 Task: Create Workspace Consulting Workspace description Monitor and track company social media engagement and metrics. Workspace type Sales CRM
Action: Mouse moved to (374, 82)
Screenshot: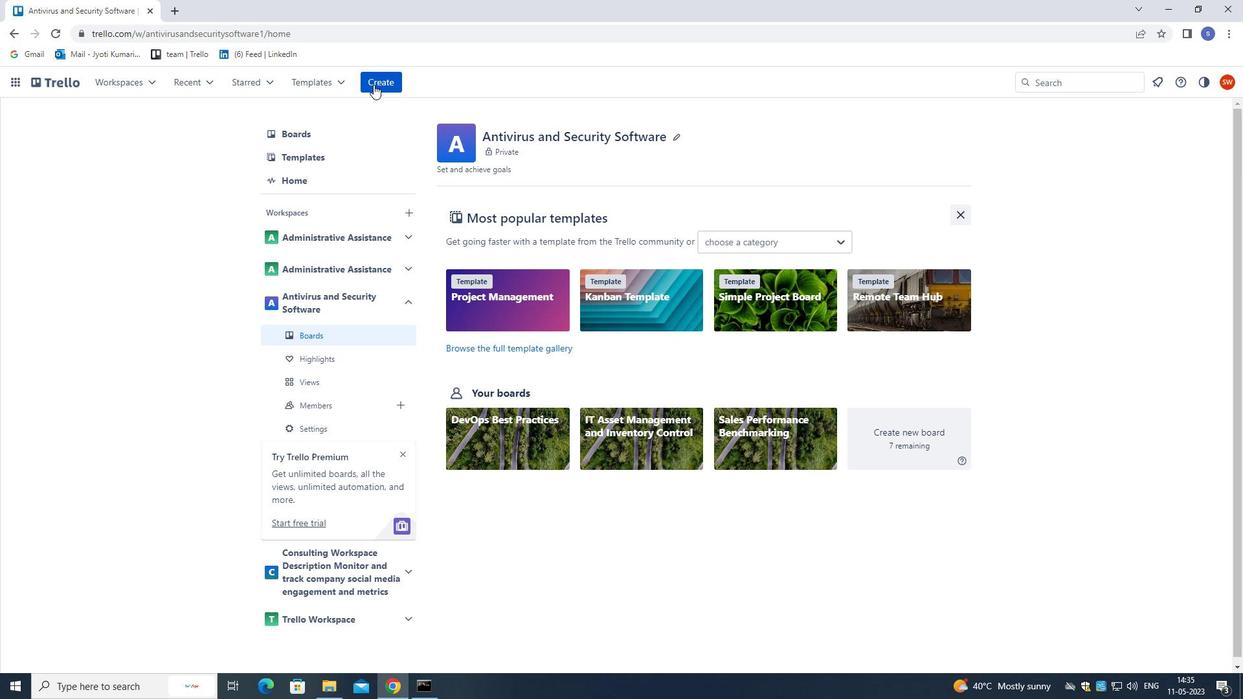 
Action: Mouse pressed left at (374, 82)
Screenshot: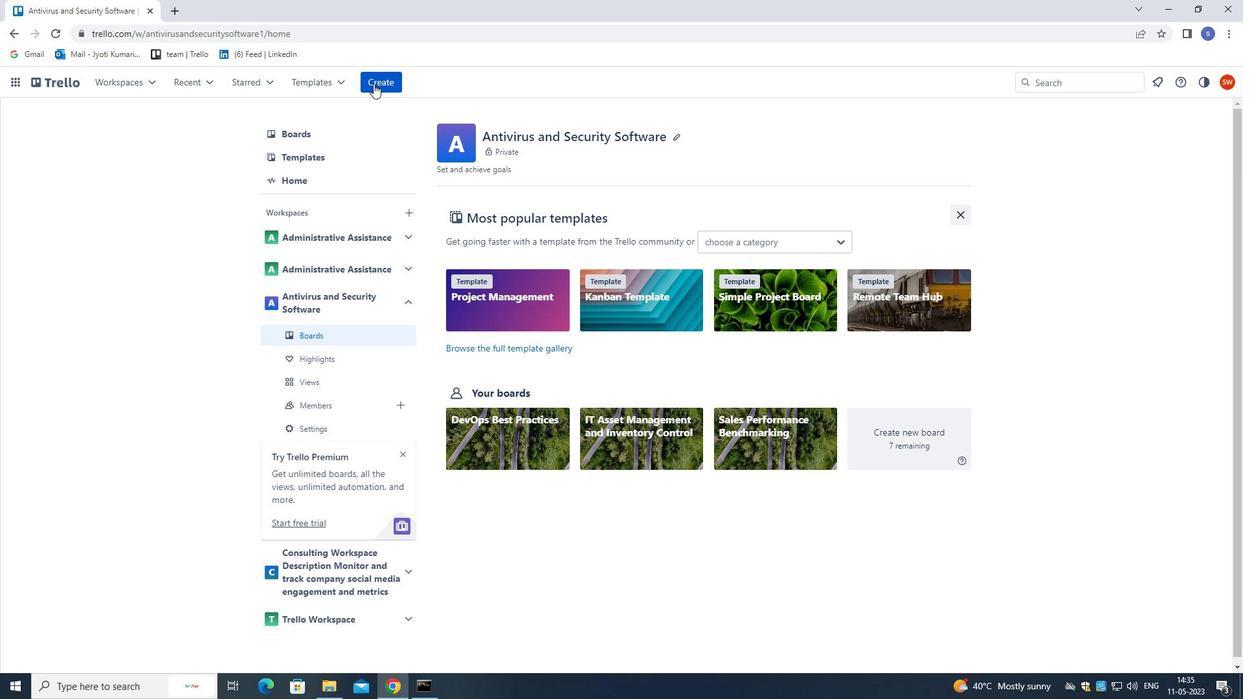 
Action: Mouse moved to (422, 210)
Screenshot: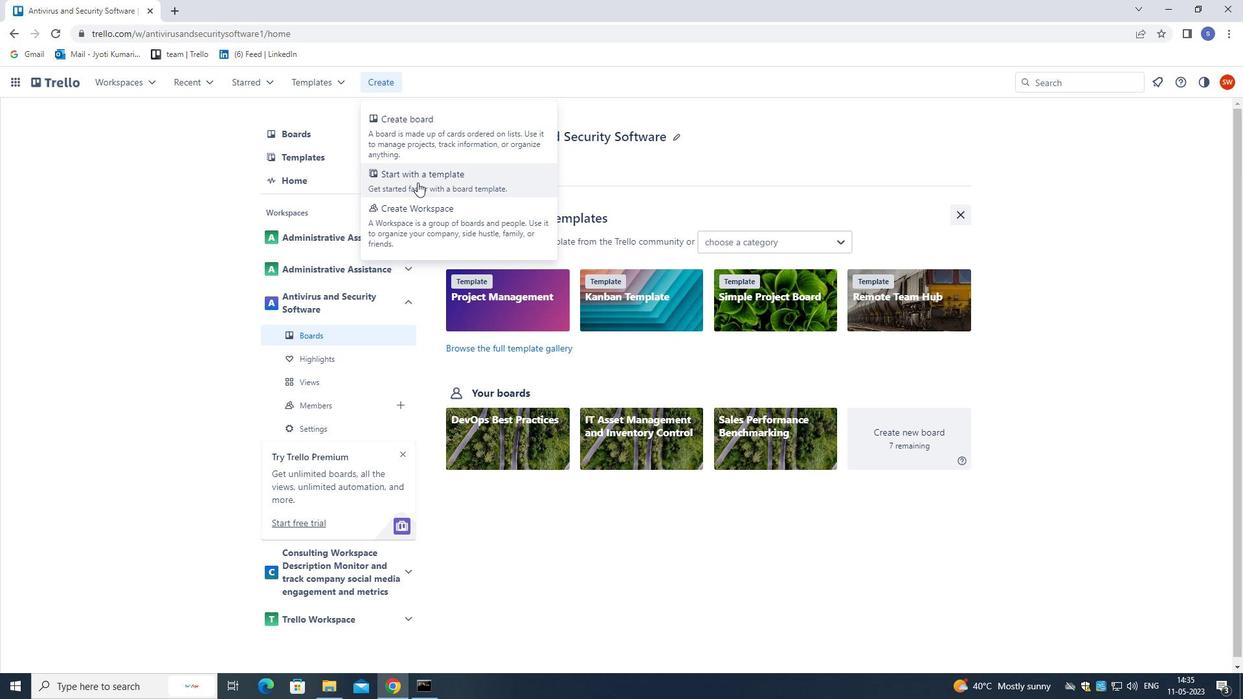 
Action: Mouse pressed left at (422, 210)
Screenshot: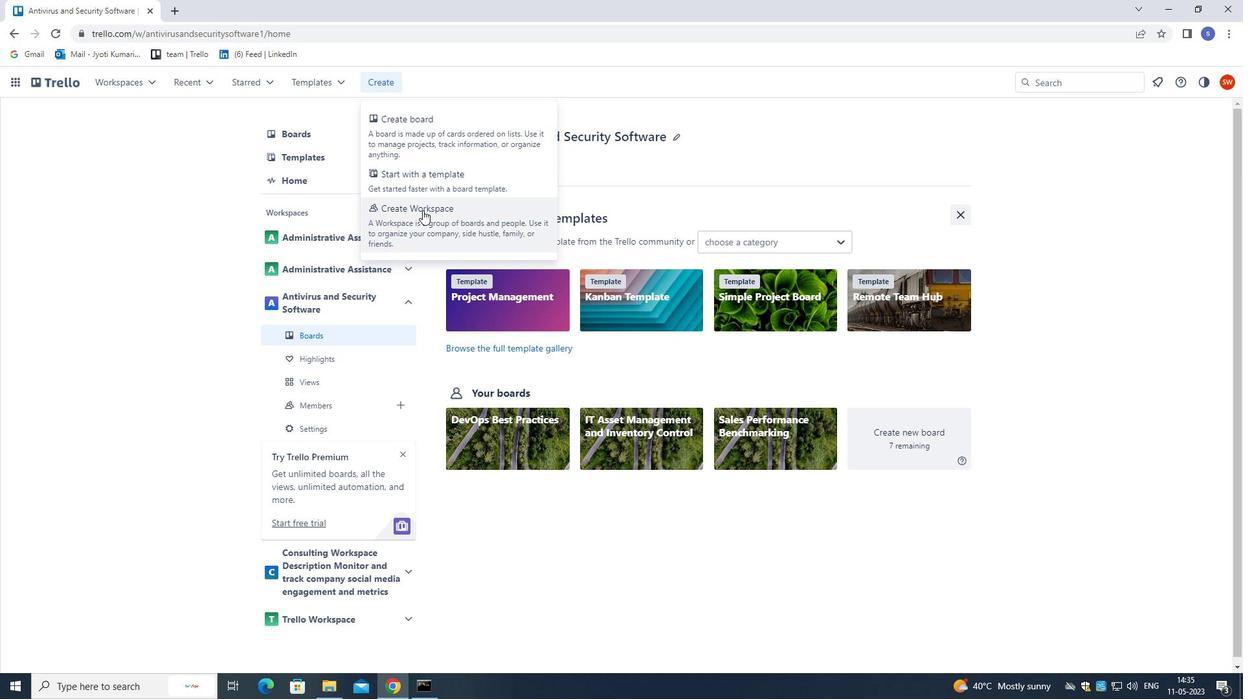 
Action: Mouse moved to (425, 226)
Screenshot: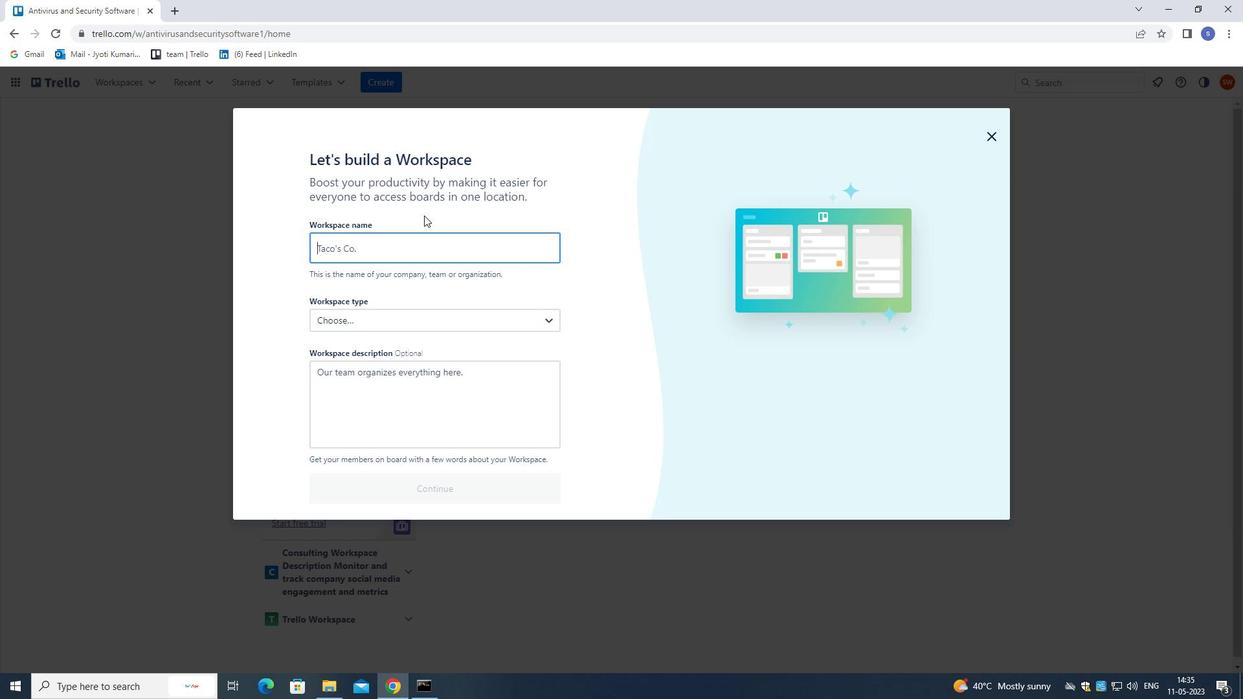 
Action: Key pressed <Key.shift>CONSULTING<Key.space><Key.shift>WORKSPACE
Screenshot: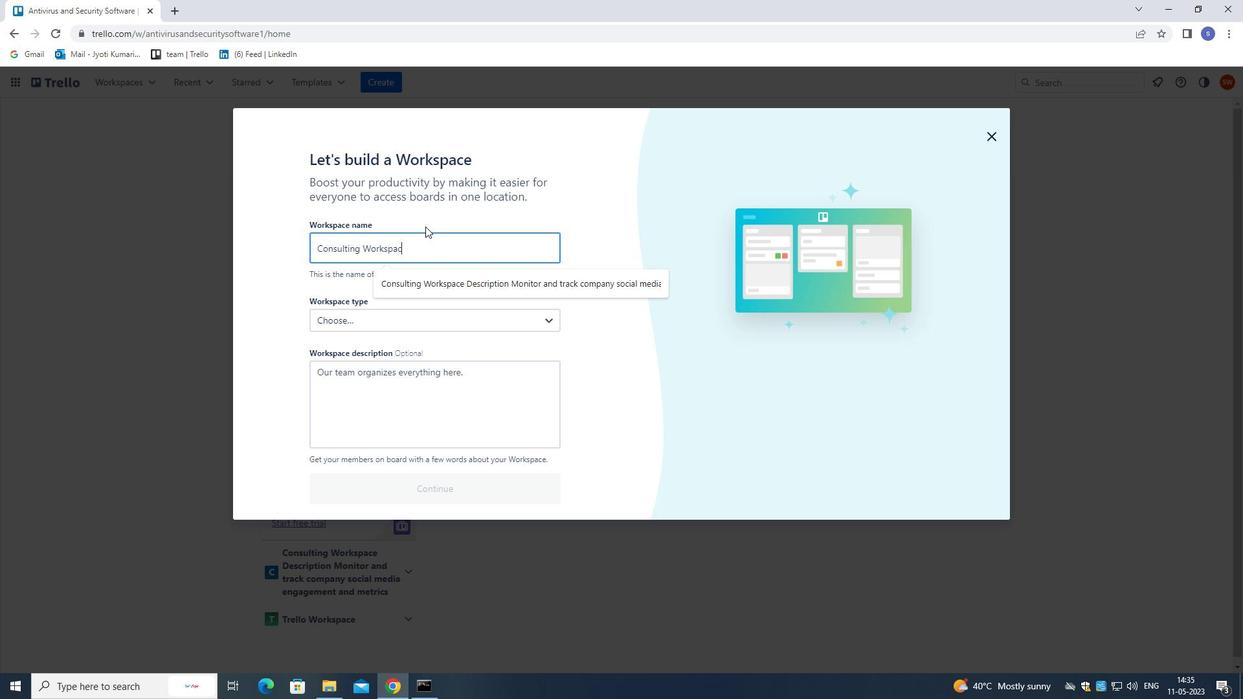 
Action: Mouse moved to (426, 312)
Screenshot: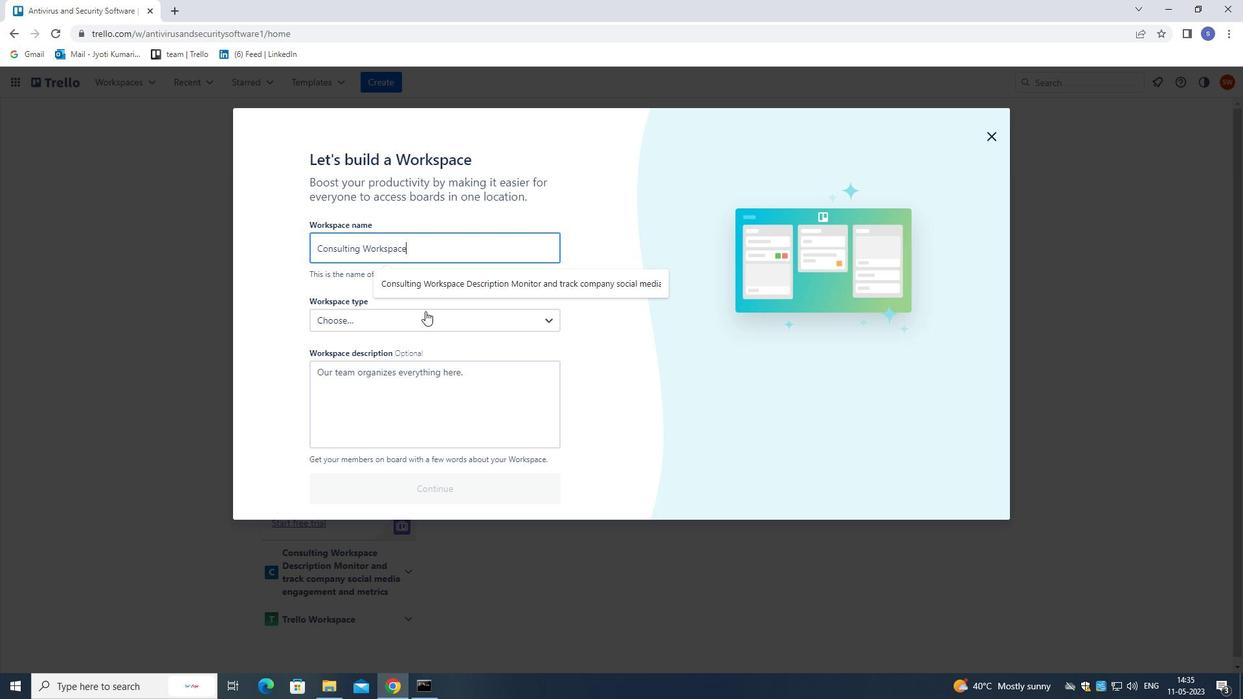 
Action: Mouse pressed left at (426, 312)
Screenshot: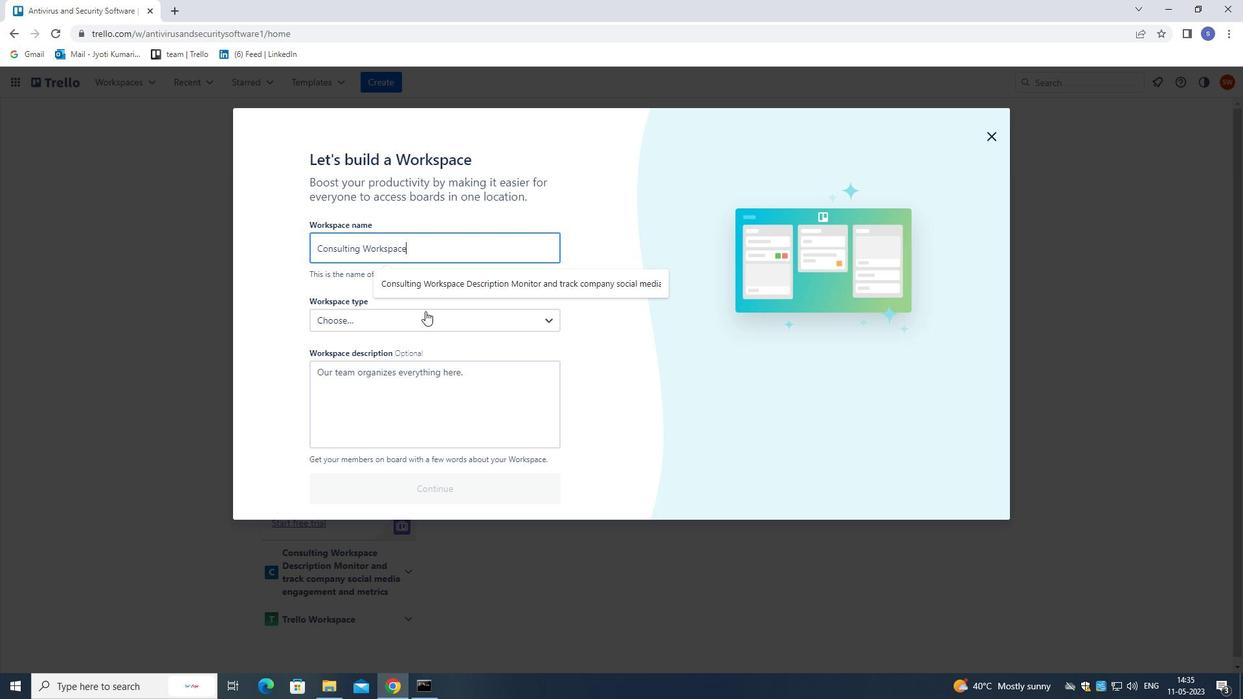 
Action: Mouse moved to (413, 341)
Screenshot: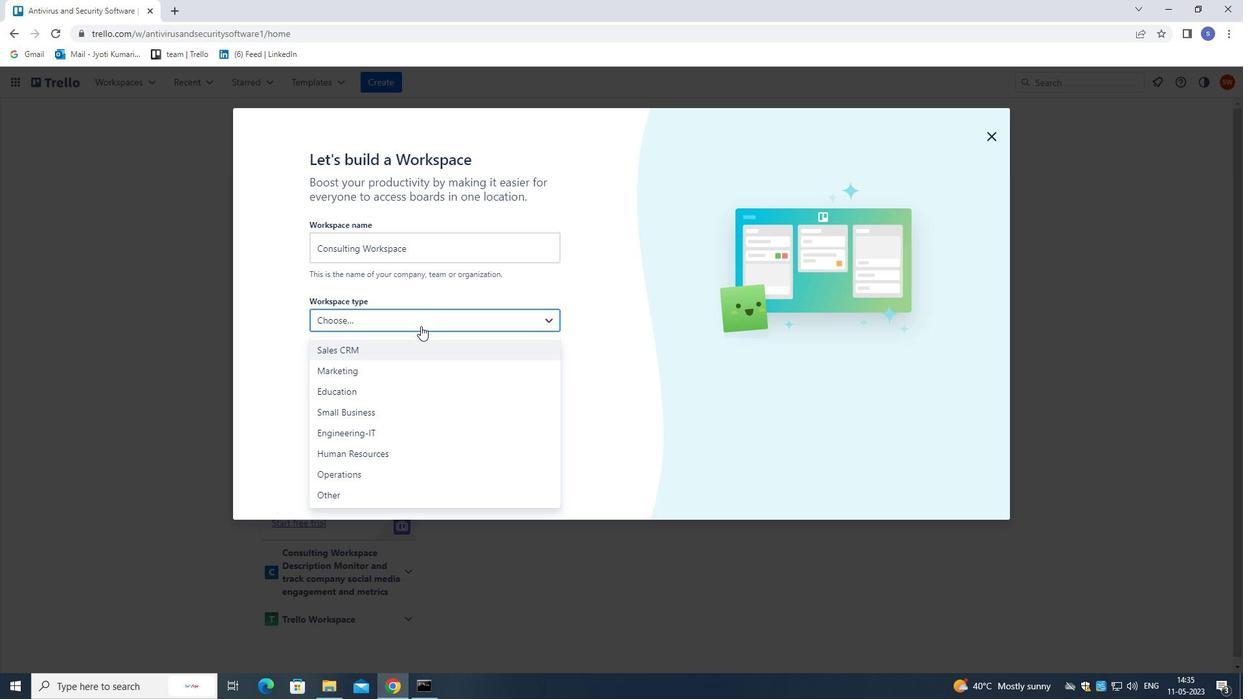 
Action: Mouse pressed left at (413, 341)
Screenshot: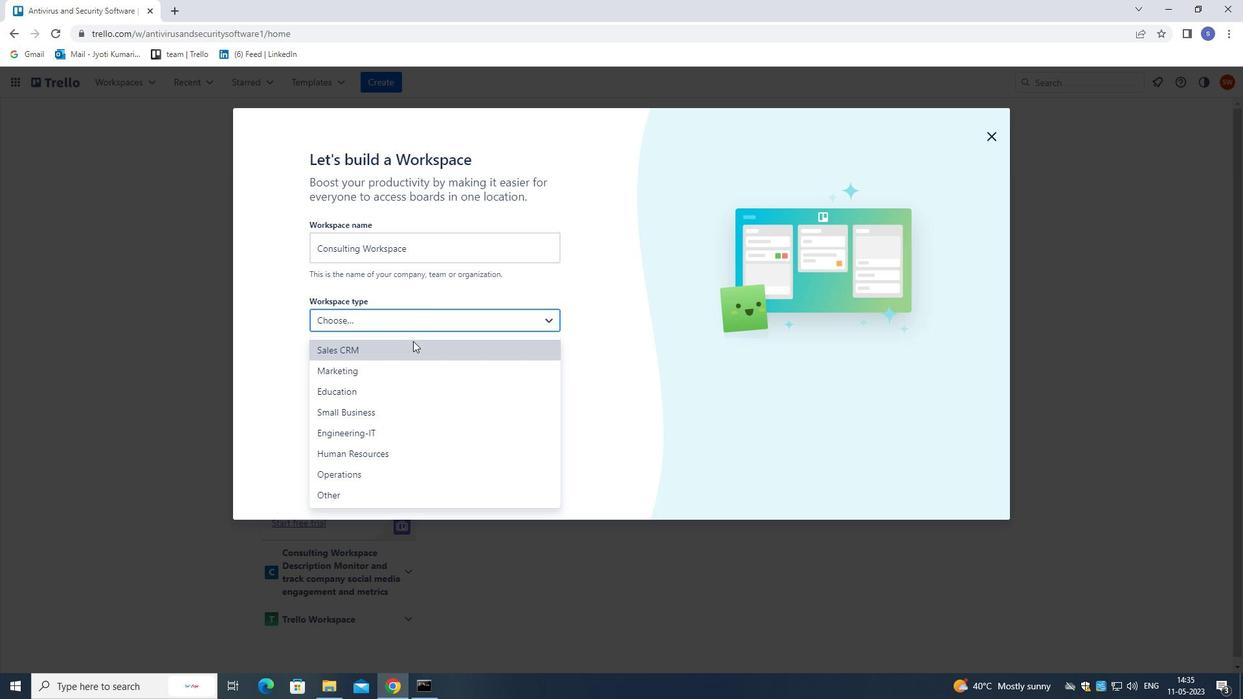 
Action: Mouse moved to (408, 364)
Screenshot: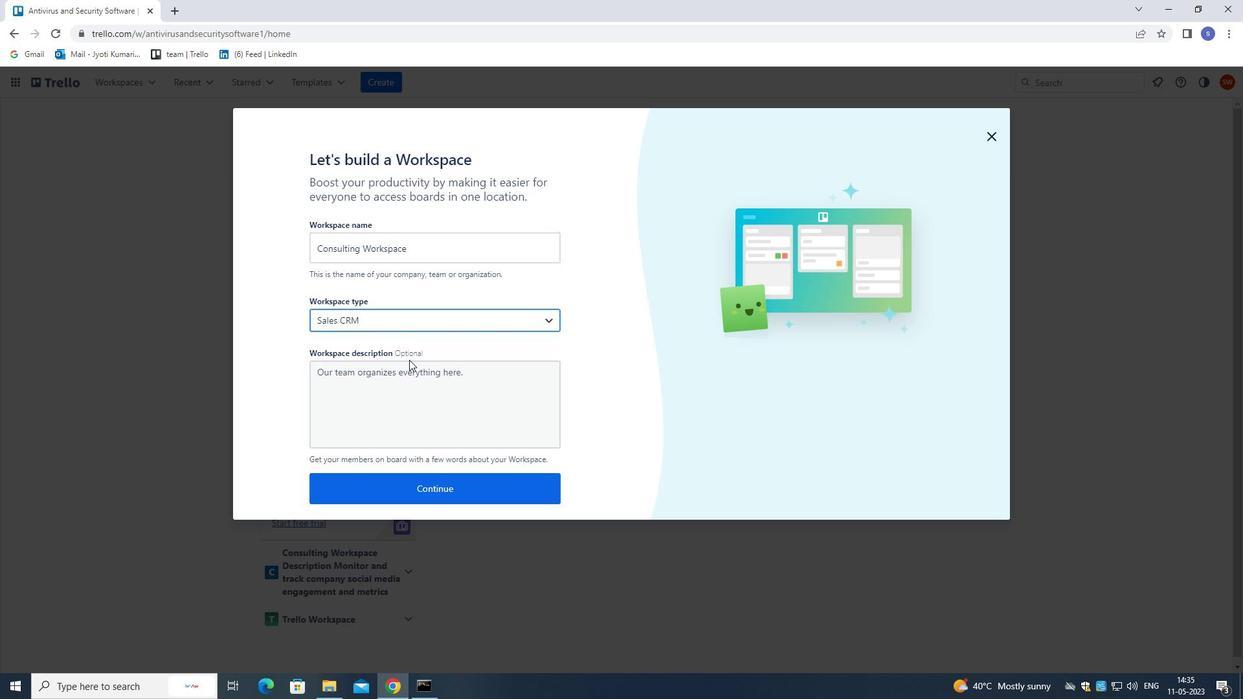 
Action: Mouse pressed left at (408, 364)
Screenshot: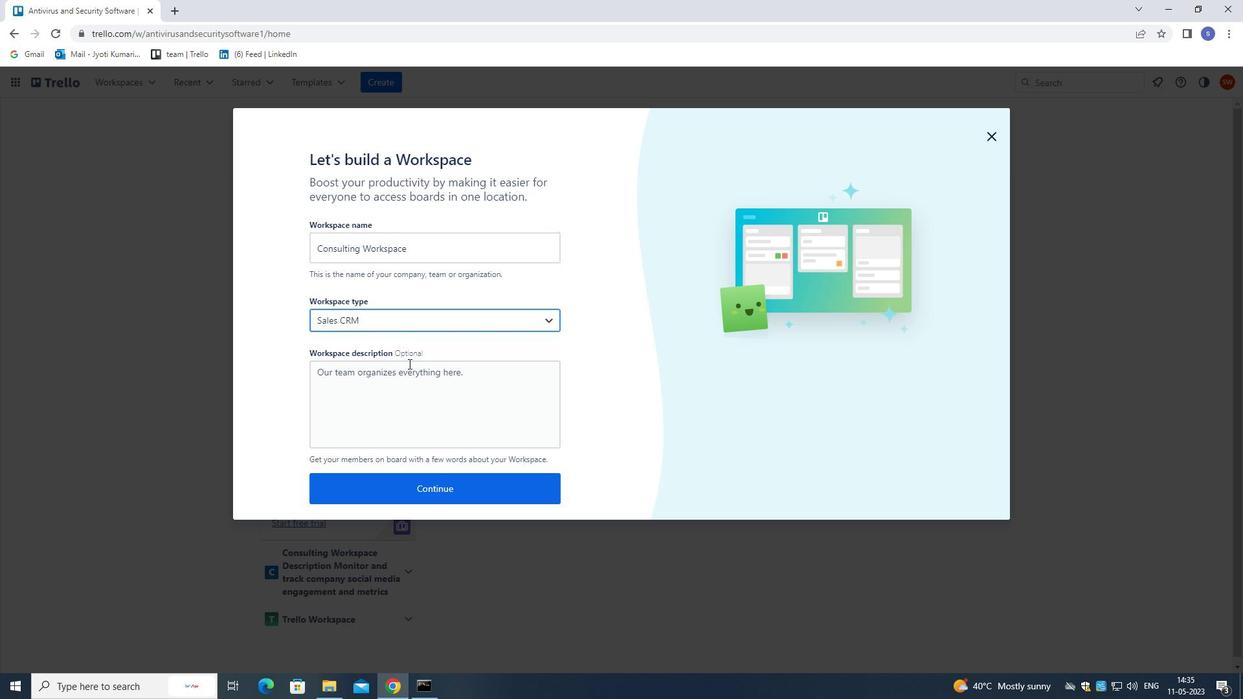 
Action: Mouse moved to (407, 383)
Screenshot: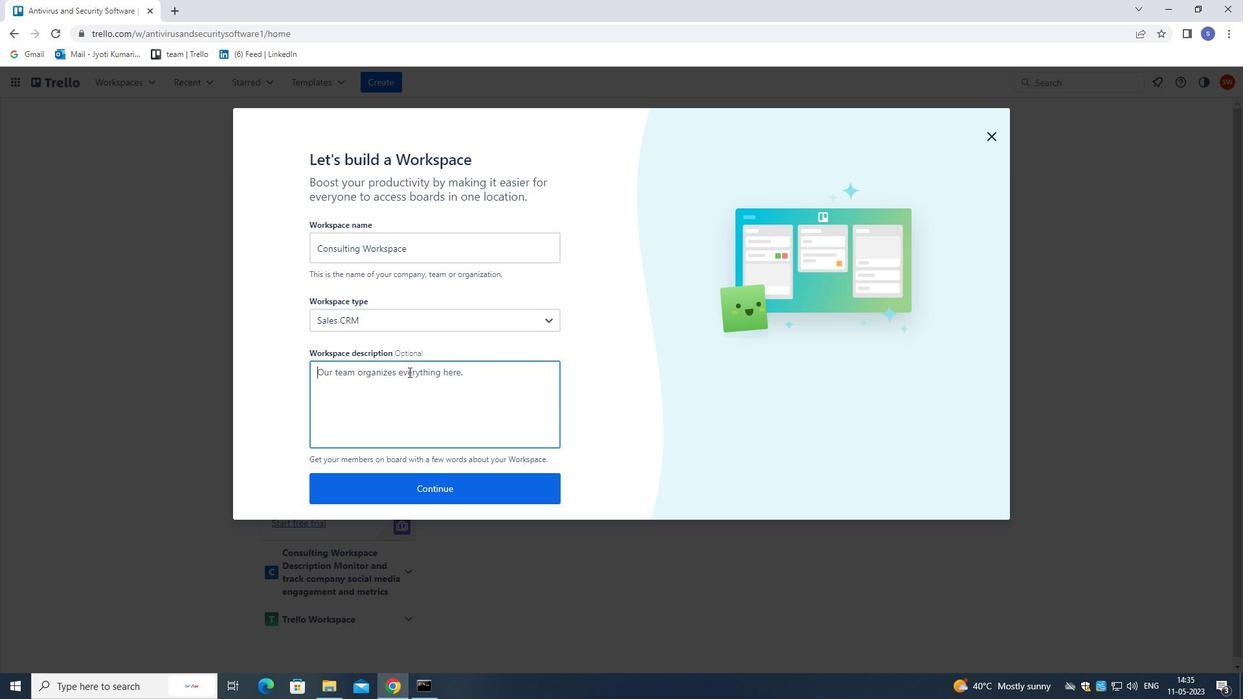 
Action: Key pressed <Key.shift>MONITOR<Key.space>AND<Key.space>TRACK<Key.space>COMPANY<Key.space>SOCIAL<Key.space>MEDIA<Key.space>ENGEGEMENT<Key.space><Key.backspace><Key.backspace><Key.backspace><Key.backspace><Key.backspace><Key.backspace><Key.backspace><Key.backspace>AGEMENT<Key.space>AND<Key.space>METRICS
Screenshot: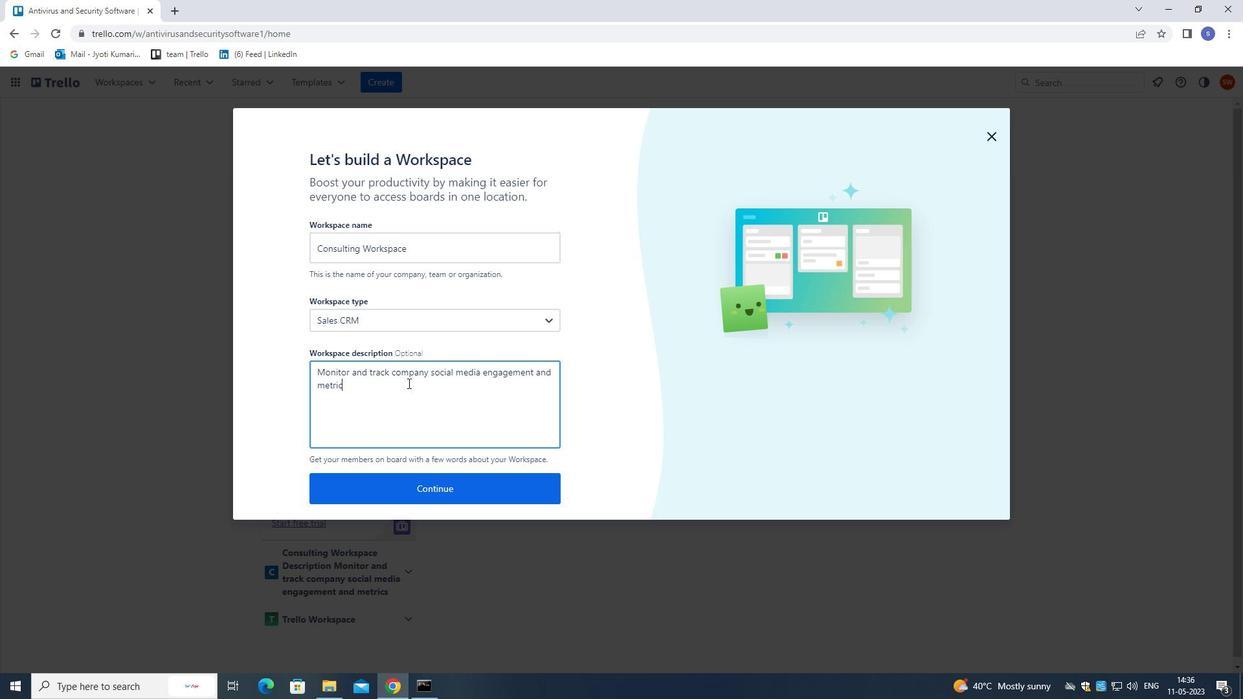 
Action: Mouse moved to (447, 495)
Screenshot: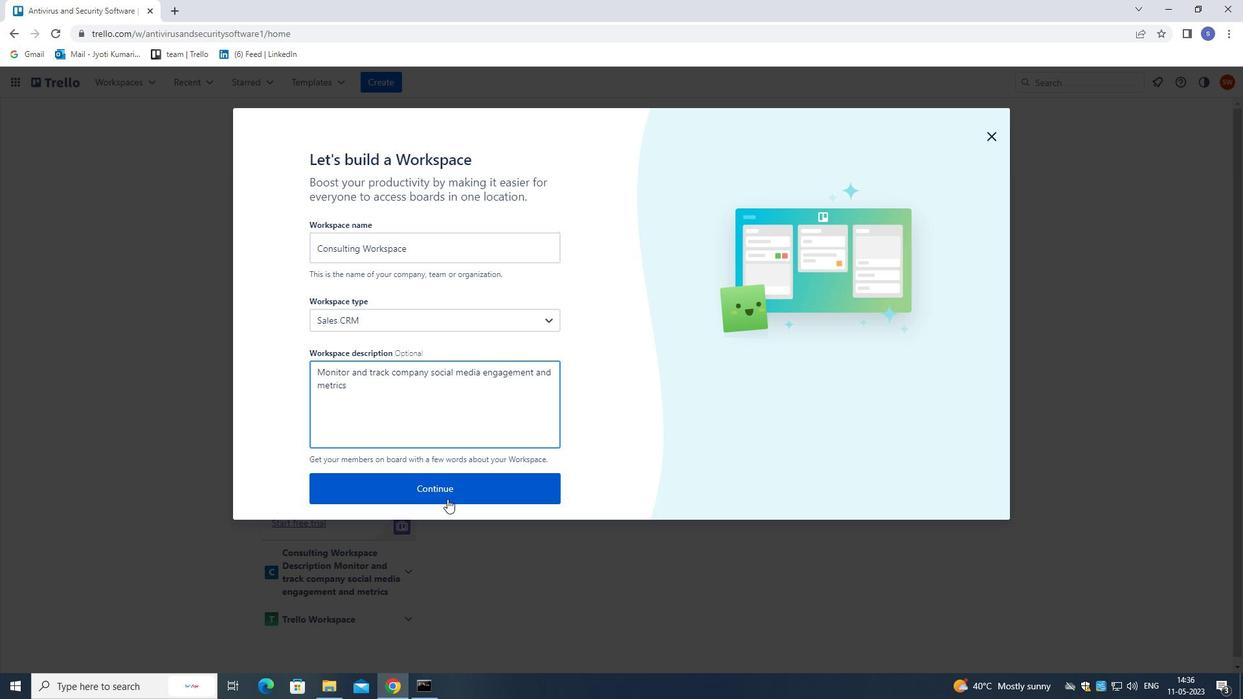 
Action: Mouse pressed left at (447, 495)
Screenshot: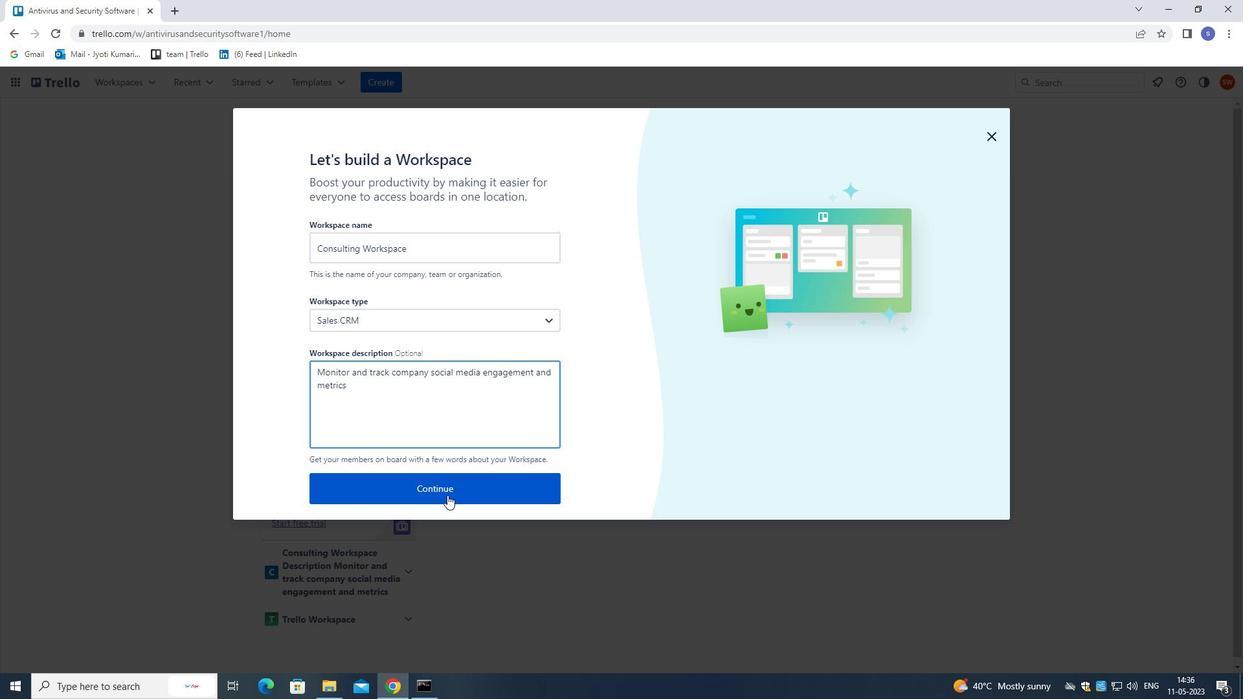 
Action: Mouse moved to (435, 351)
Screenshot: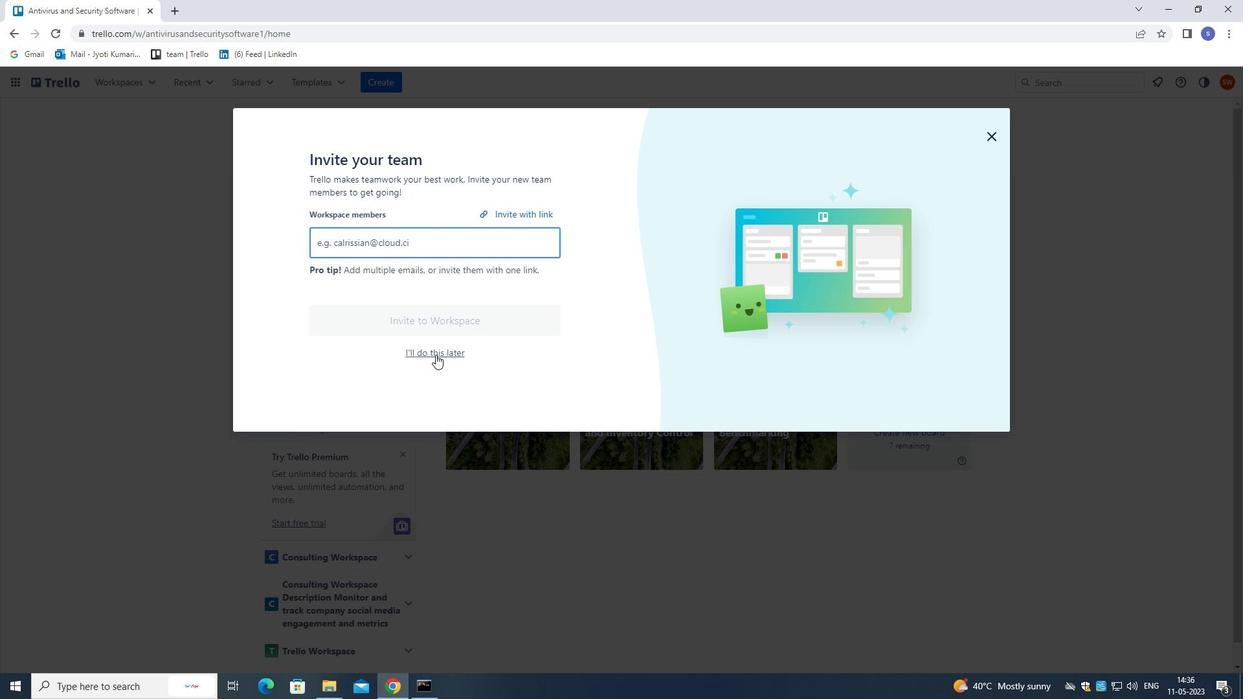 
Action: Mouse pressed left at (435, 351)
Screenshot: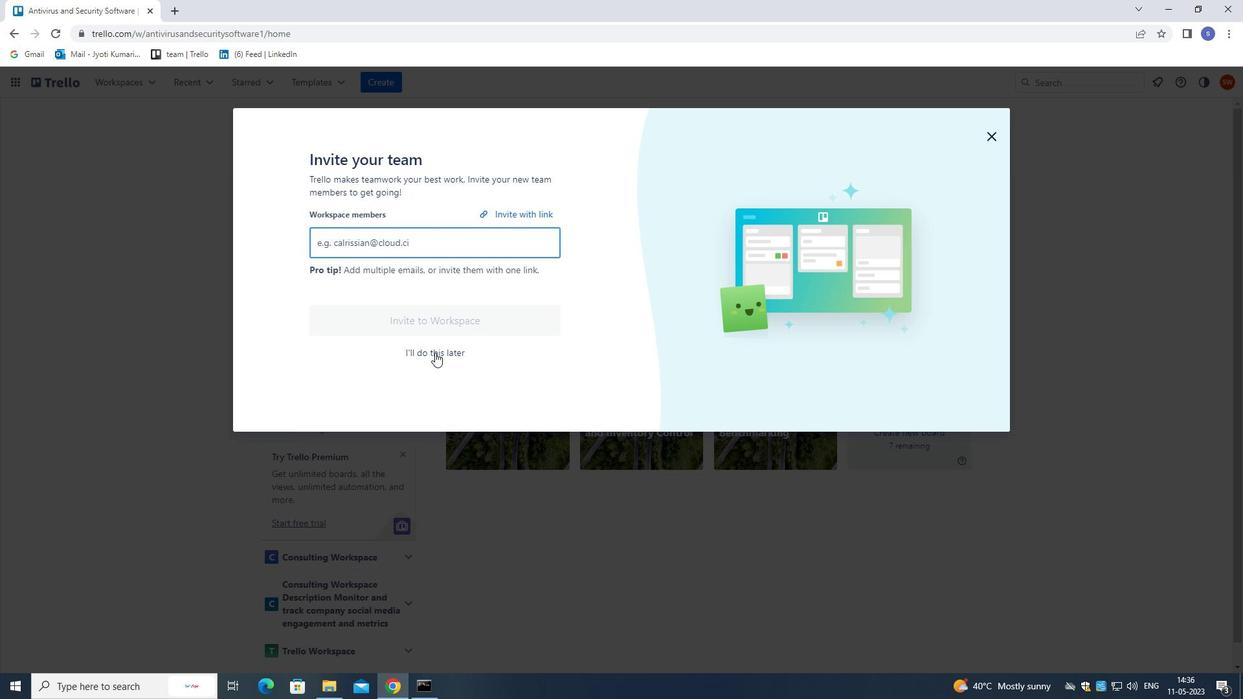 
Action: Key pressed <Key.f9>
Screenshot: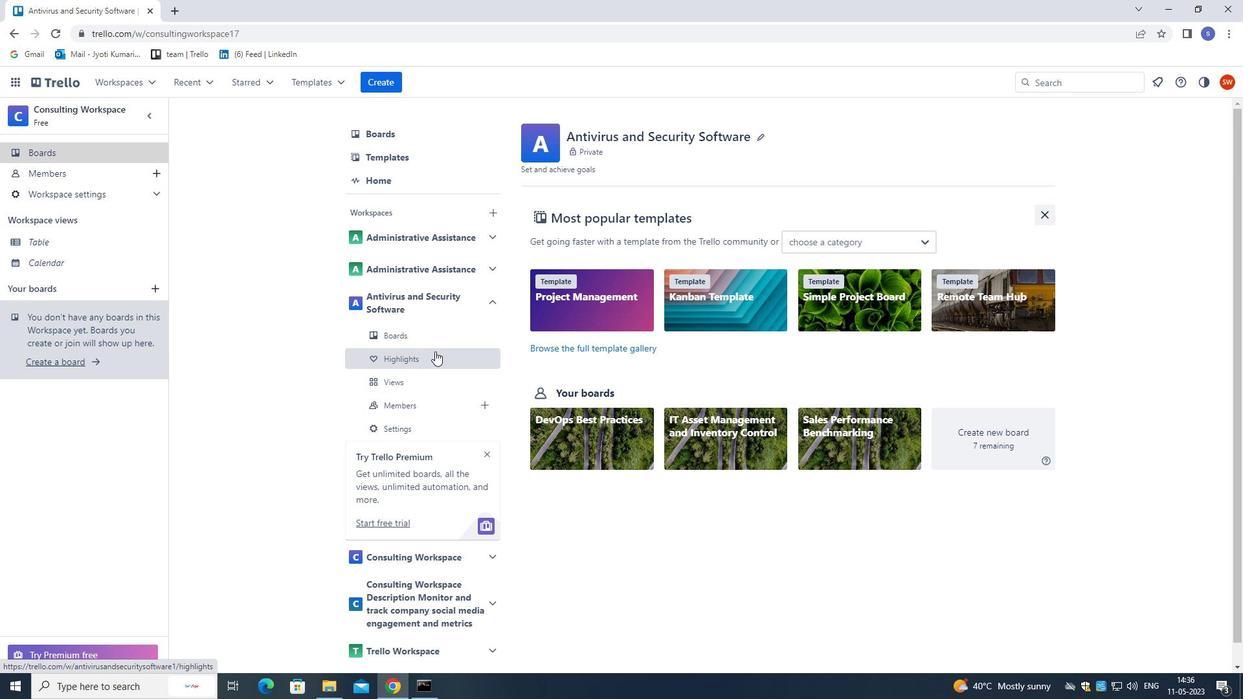 
